Task: Select the on option in the line has folded area.
Action: Mouse moved to (96, 482)
Screenshot: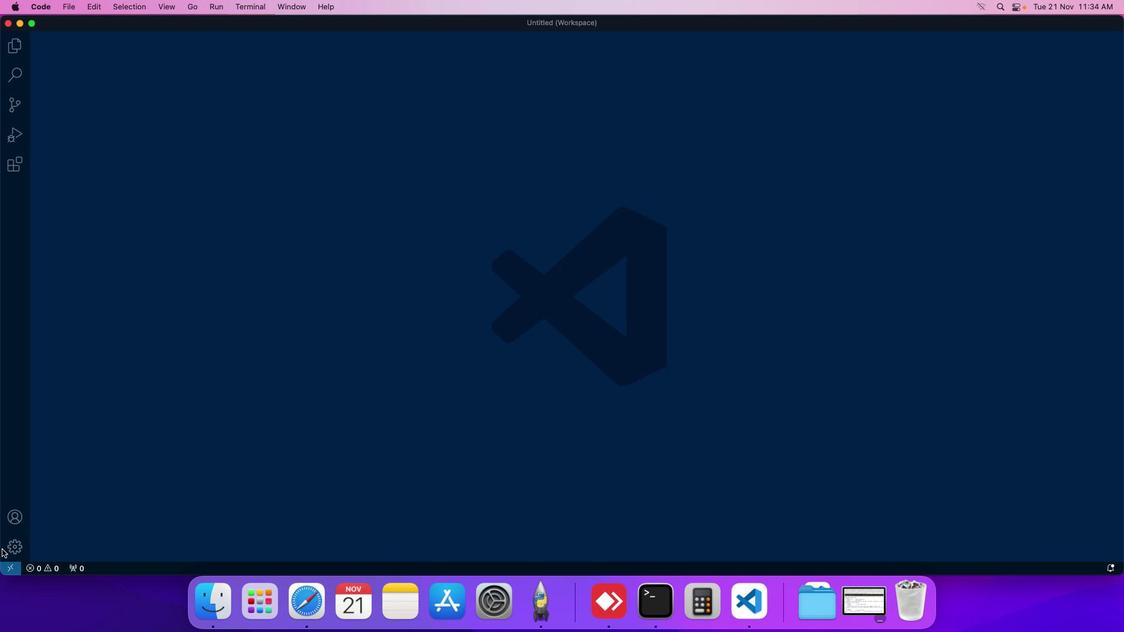 
Action: Mouse pressed left at (96, 482)
Screenshot: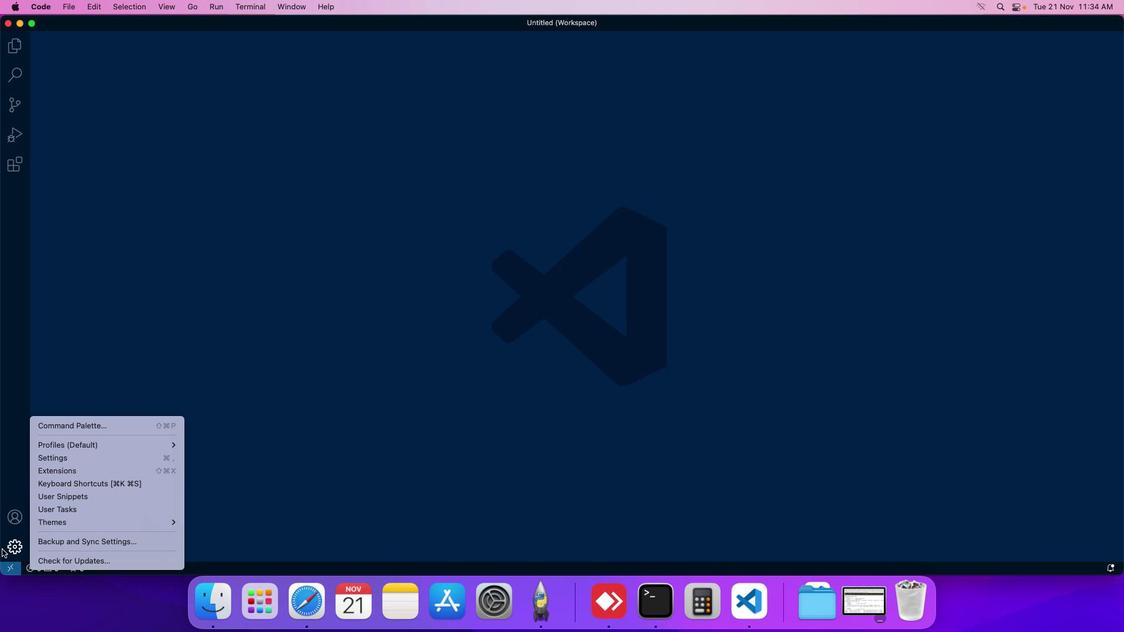 
Action: Mouse moved to (156, 408)
Screenshot: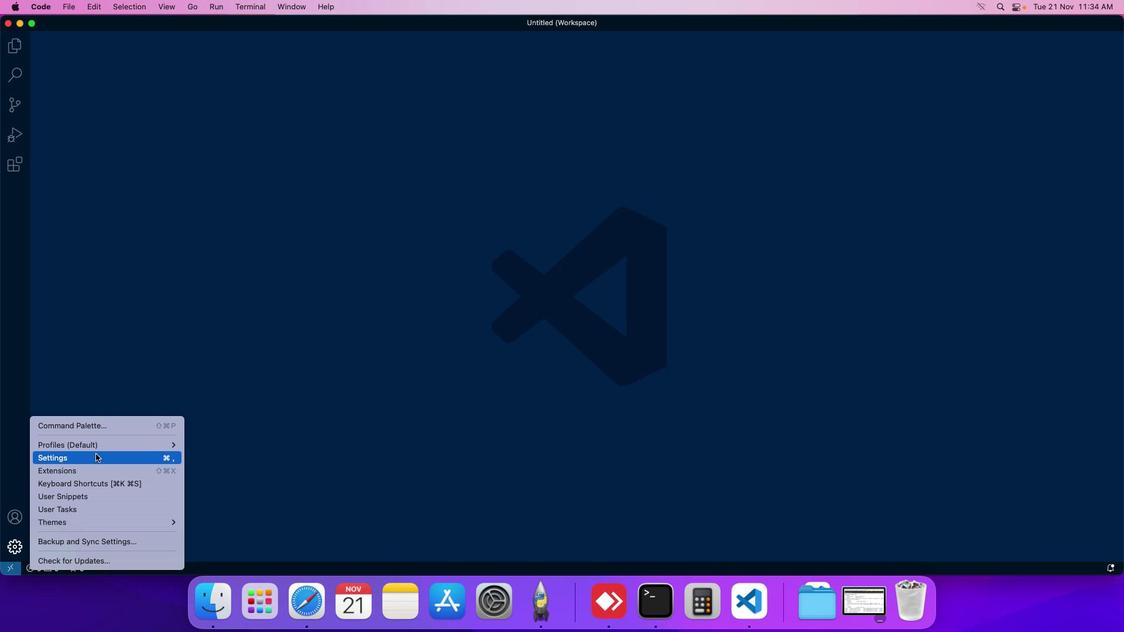 
Action: Mouse pressed left at (156, 408)
Screenshot: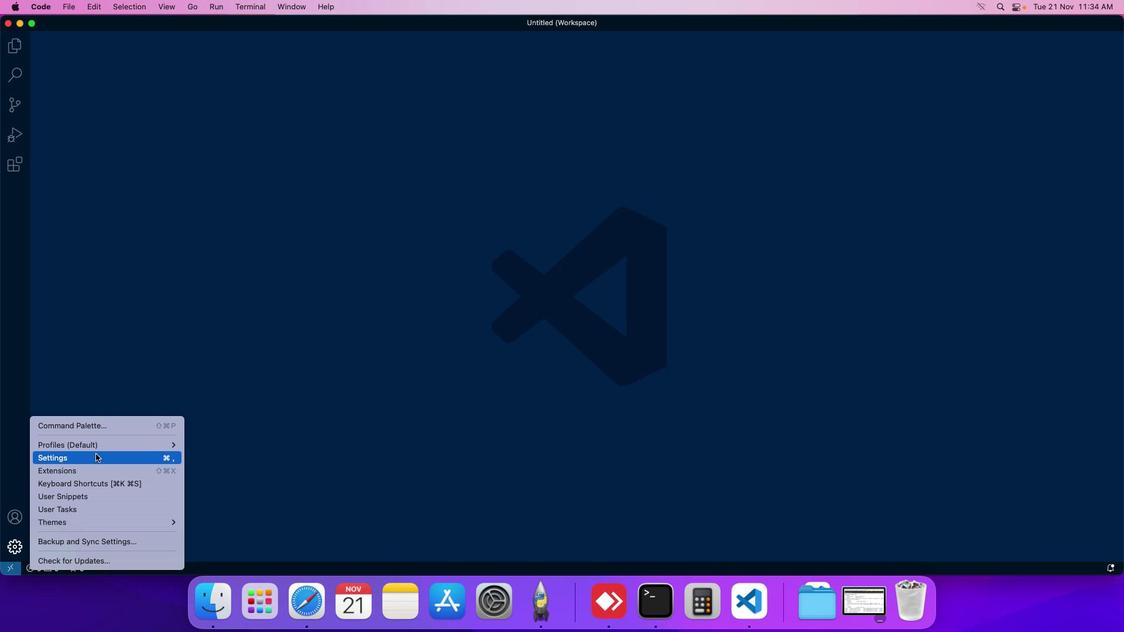 
Action: Mouse moved to (273, 130)
Screenshot: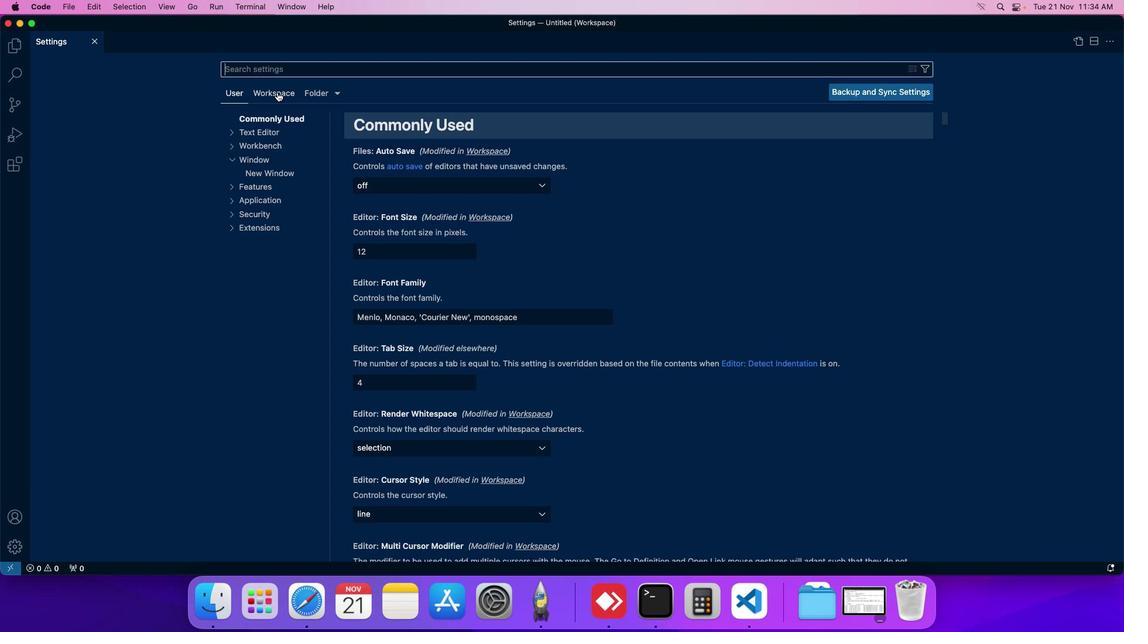 
Action: Mouse pressed left at (273, 130)
Screenshot: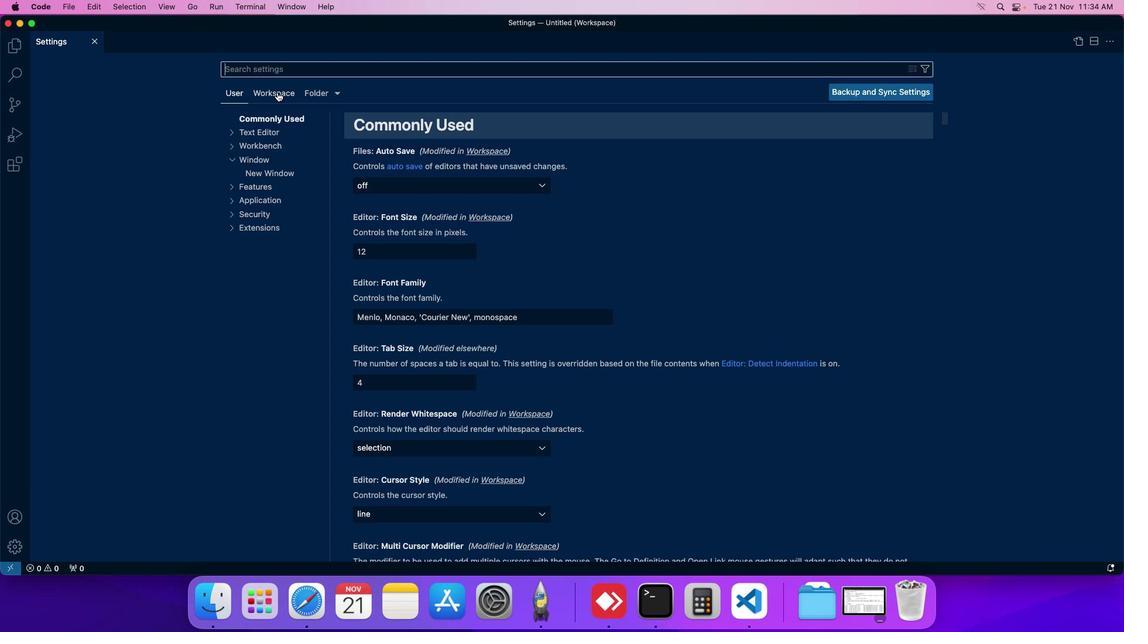 
Action: Mouse moved to (270, 193)
Screenshot: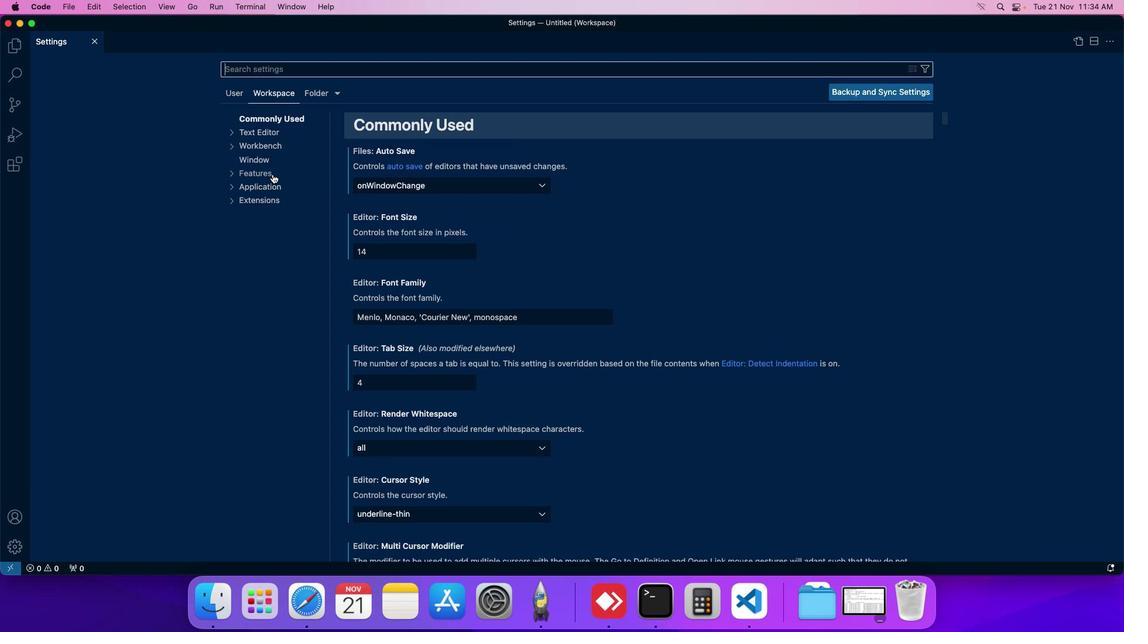 
Action: Mouse pressed left at (270, 193)
Screenshot: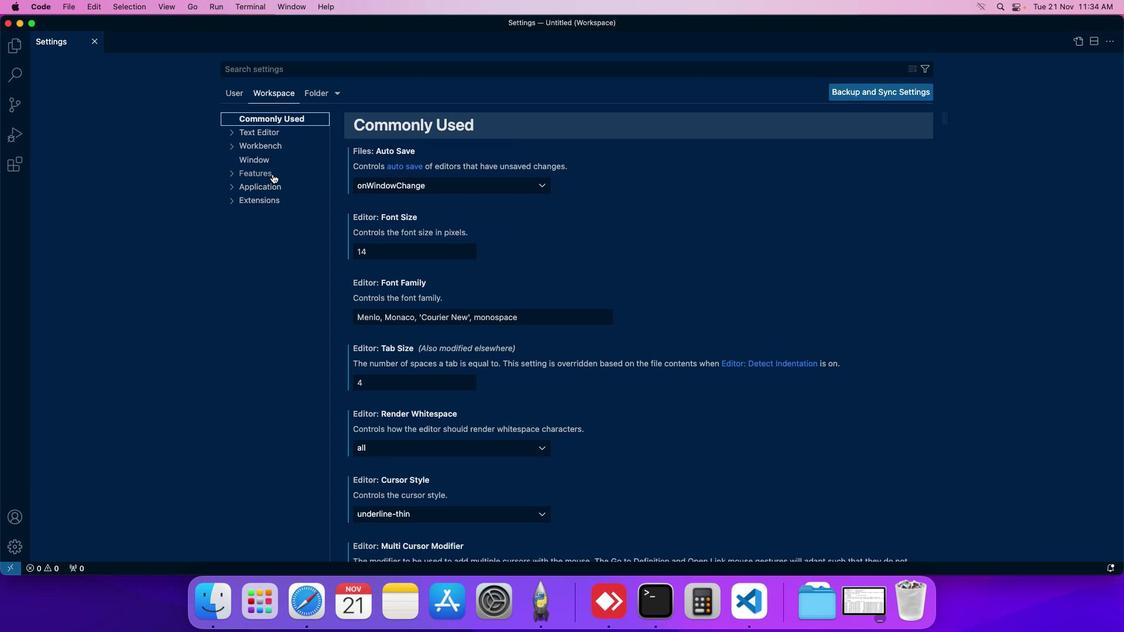 
Action: Mouse moved to (268, 362)
Screenshot: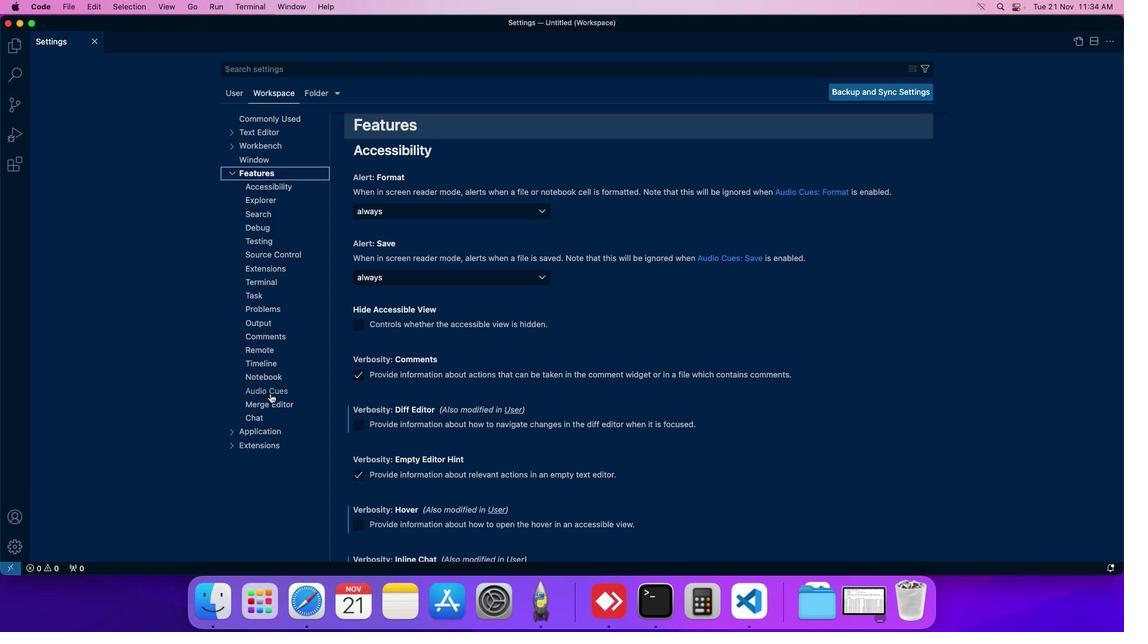 
Action: Mouse pressed left at (268, 362)
Screenshot: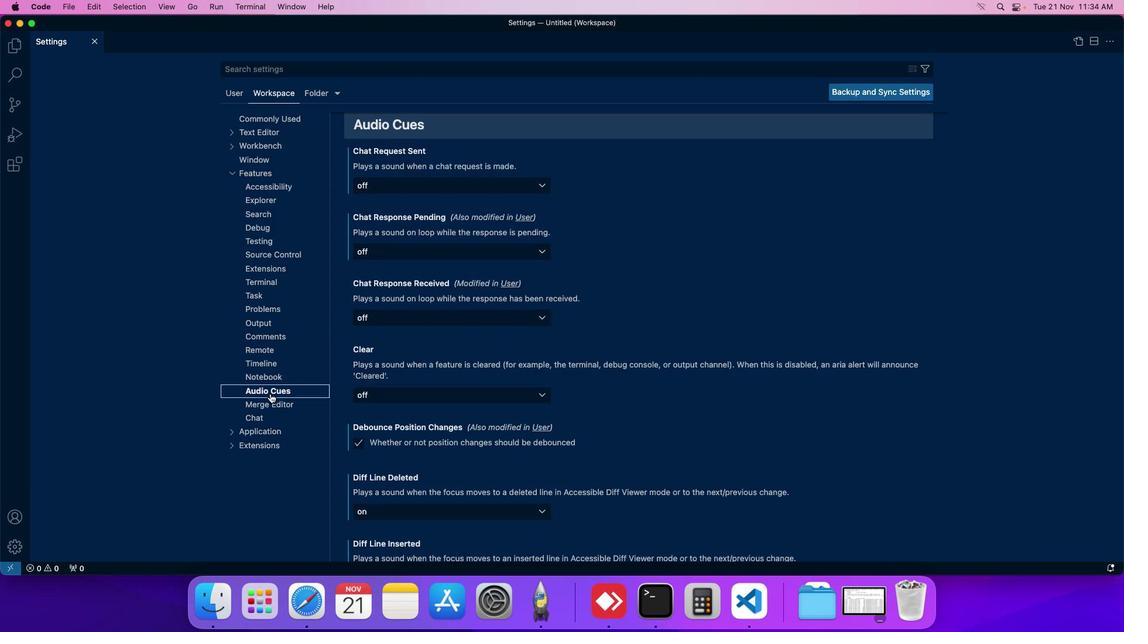 
Action: Mouse moved to (340, 349)
Screenshot: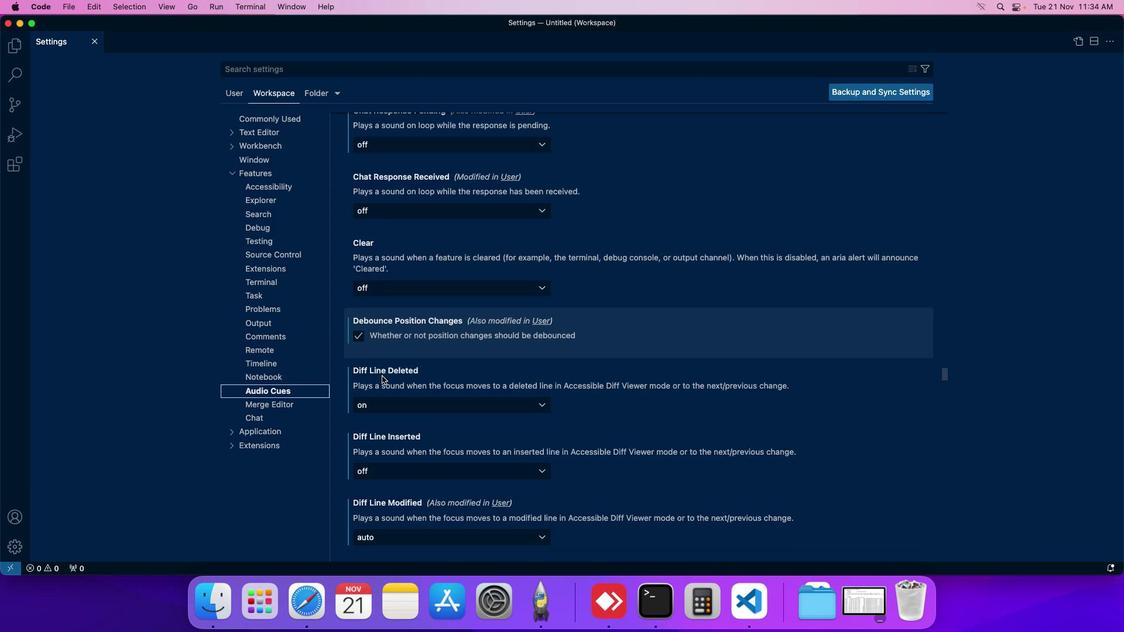 
Action: Mouse scrolled (340, 349) with delta (94, 58)
Screenshot: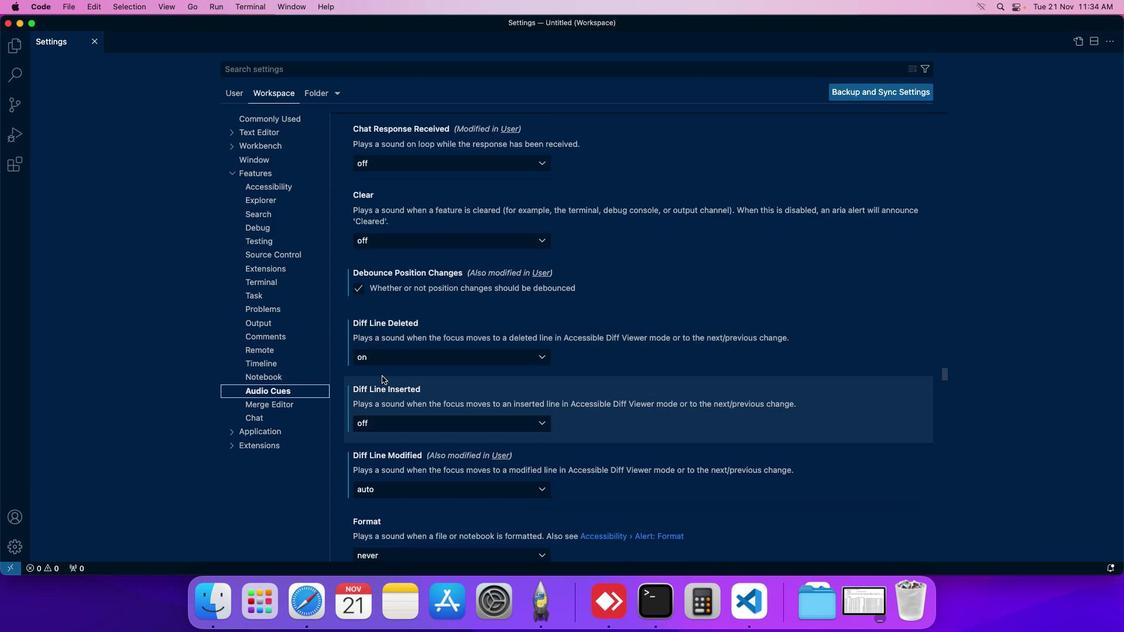 
Action: Mouse scrolled (340, 349) with delta (94, 58)
Screenshot: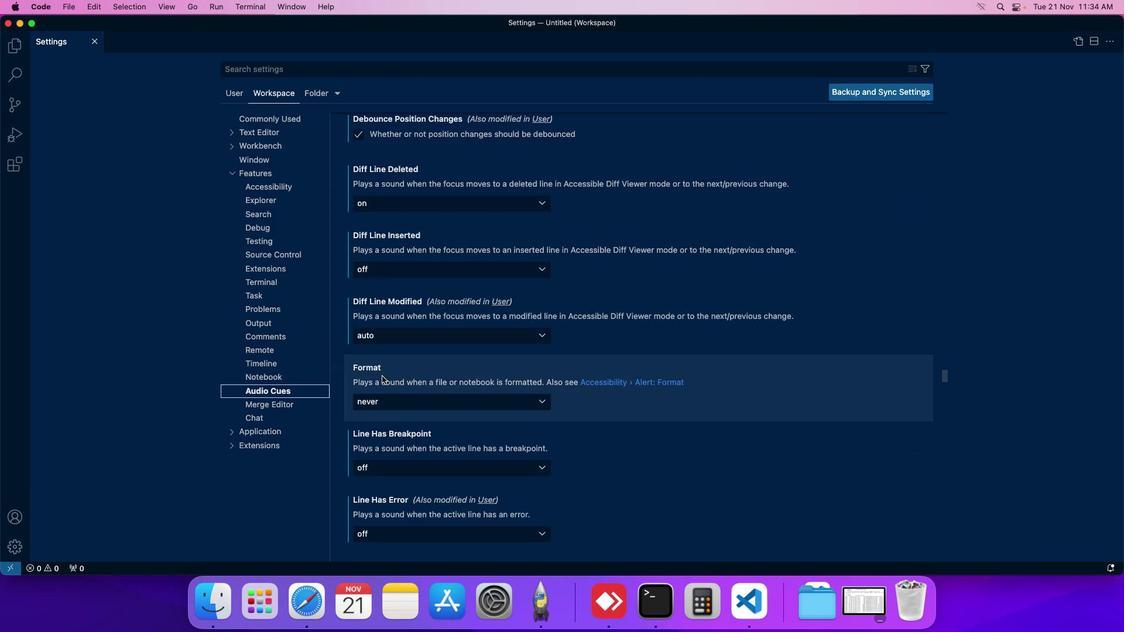 
Action: Mouse scrolled (340, 349) with delta (94, 58)
Screenshot: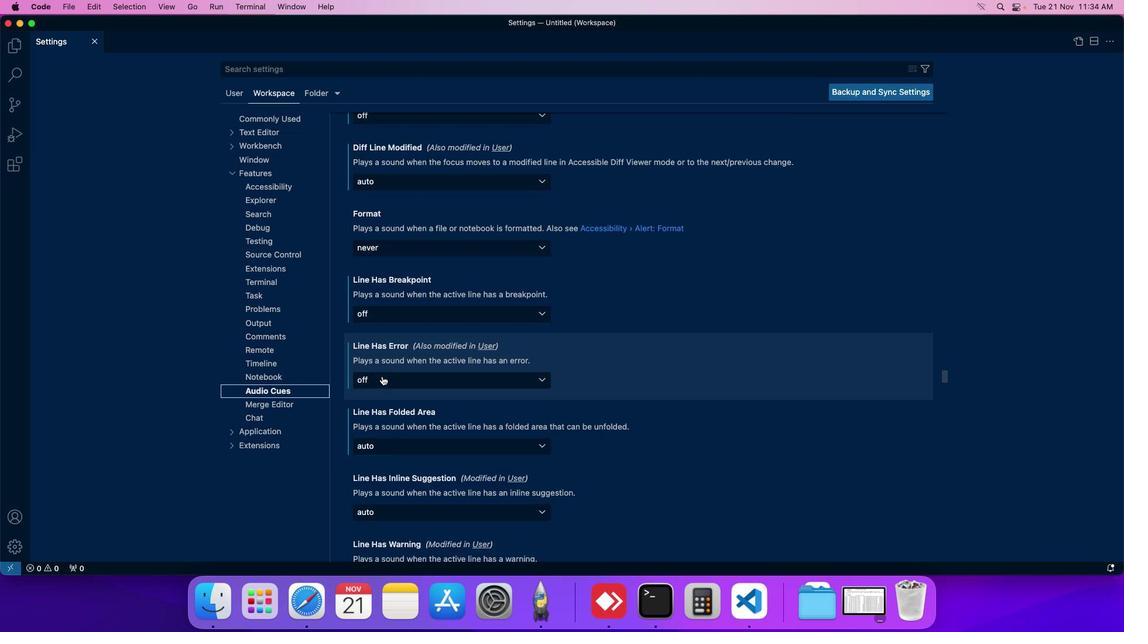 
Action: Mouse scrolled (340, 349) with delta (94, 58)
Screenshot: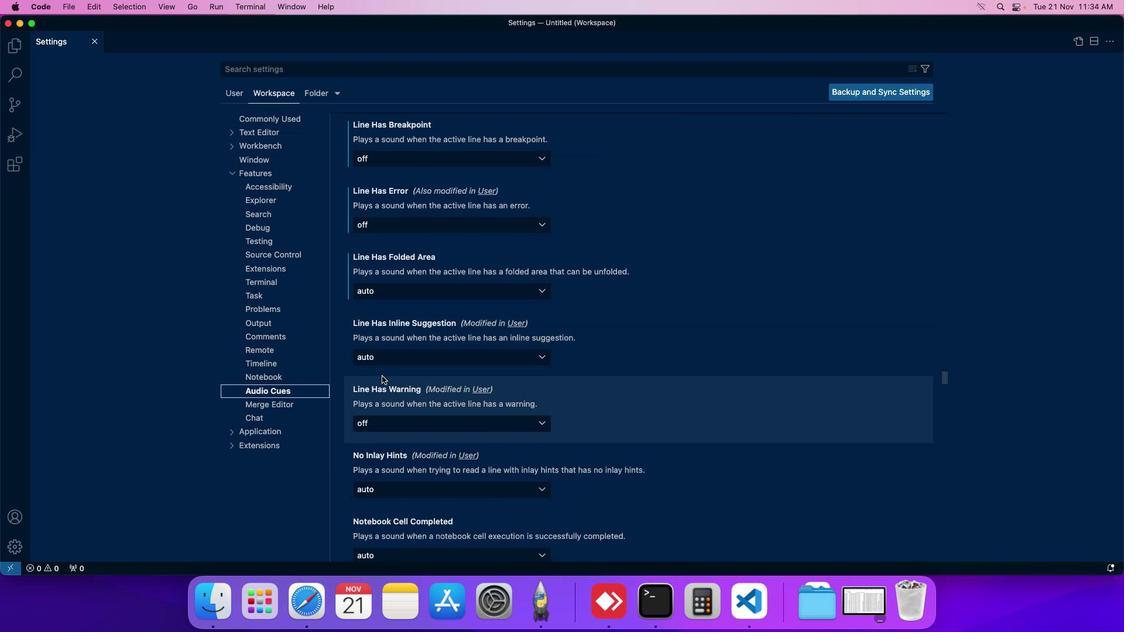 
Action: Mouse moved to (356, 285)
Screenshot: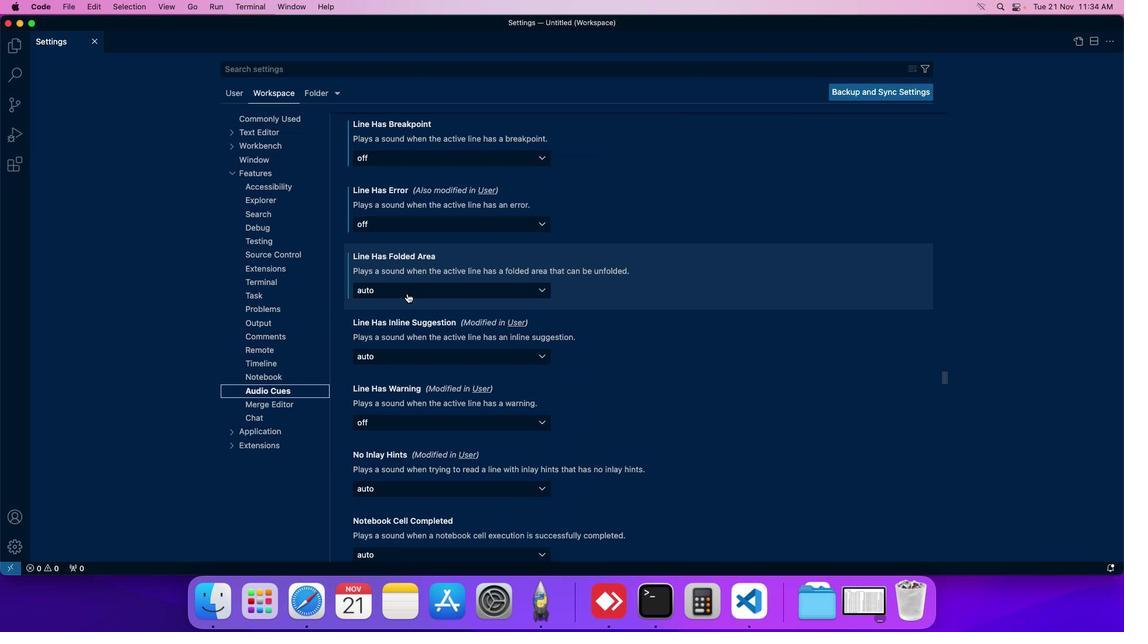 
Action: Mouse pressed left at (356, 285)
Screenshot: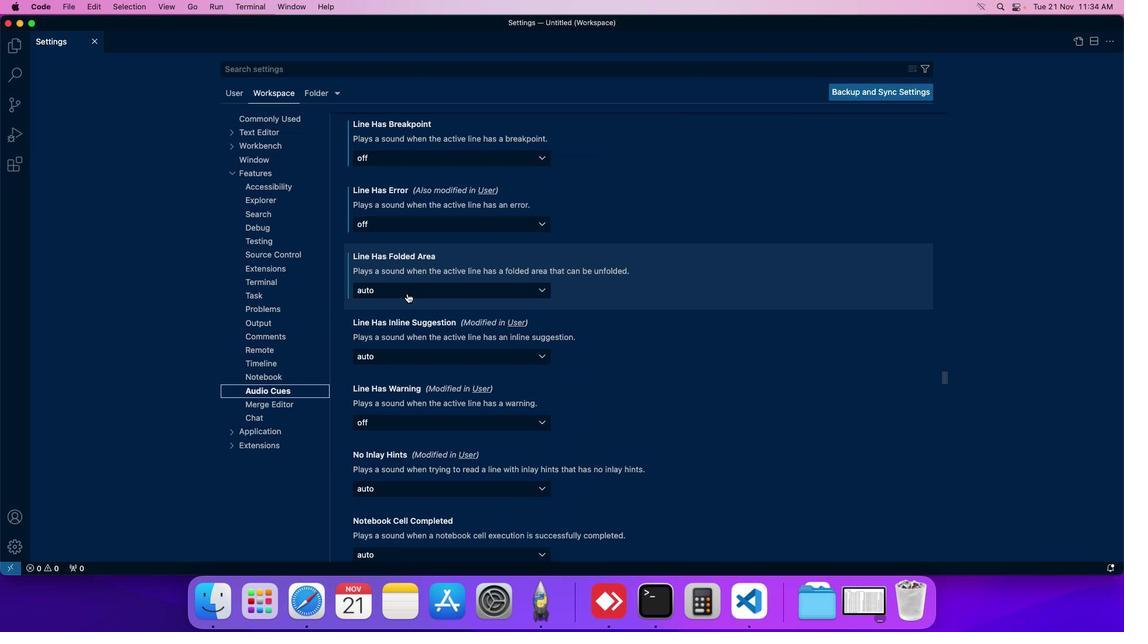 
Action: Mouse moved to (340, 301)
Screenshot: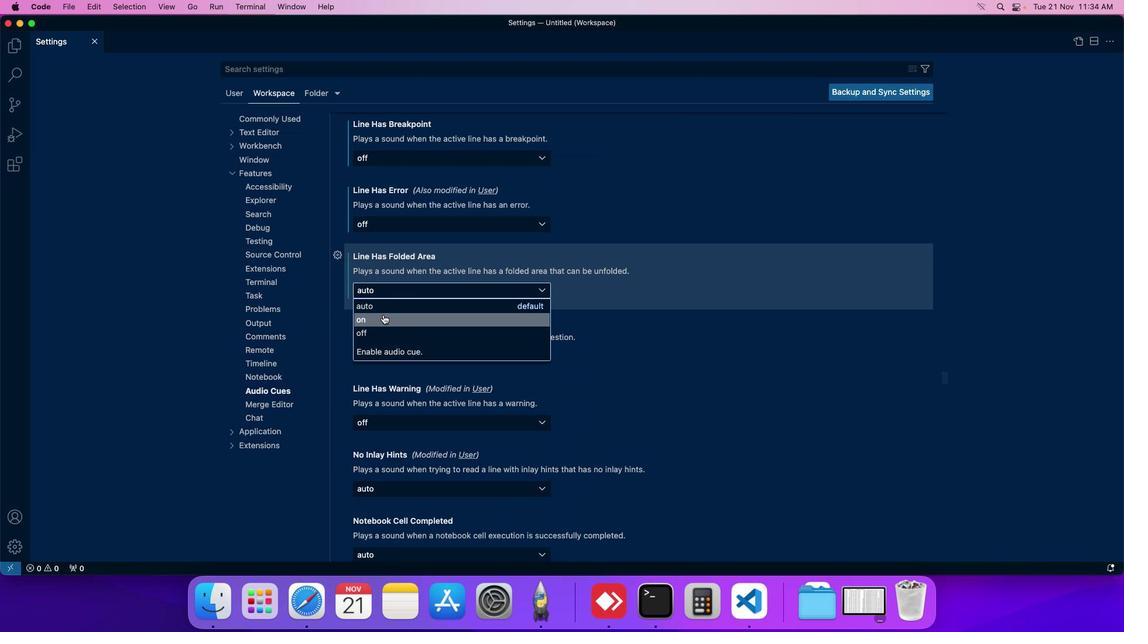 
Action: Mouse pressed left at (340, 301)
Screenshot: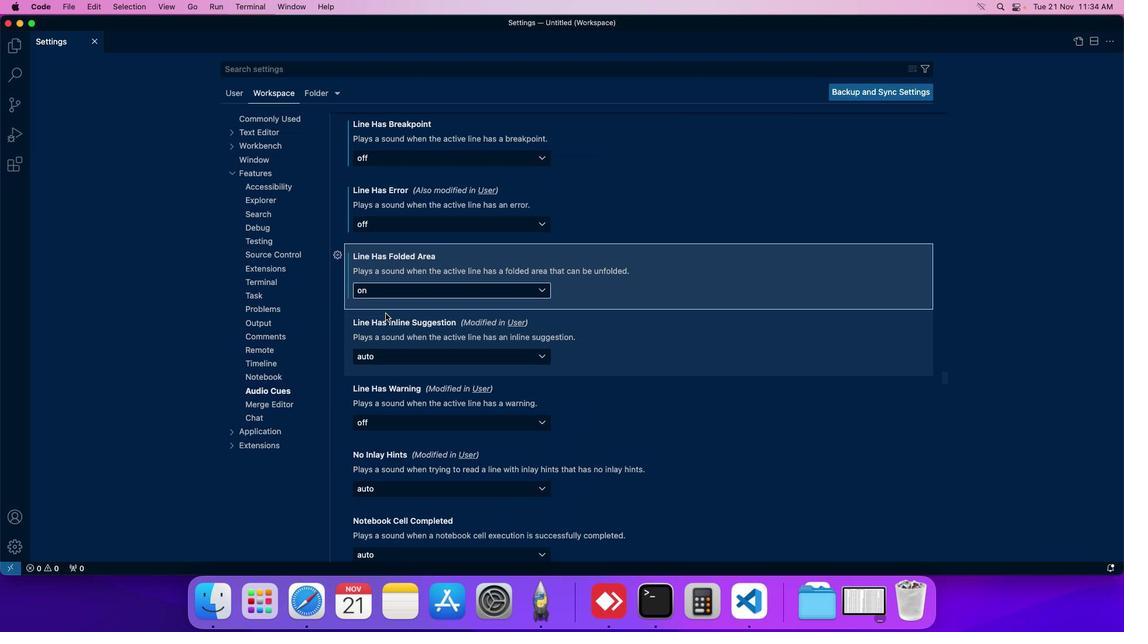 
Action: Mouse moved to (358, 289)
Screenshot: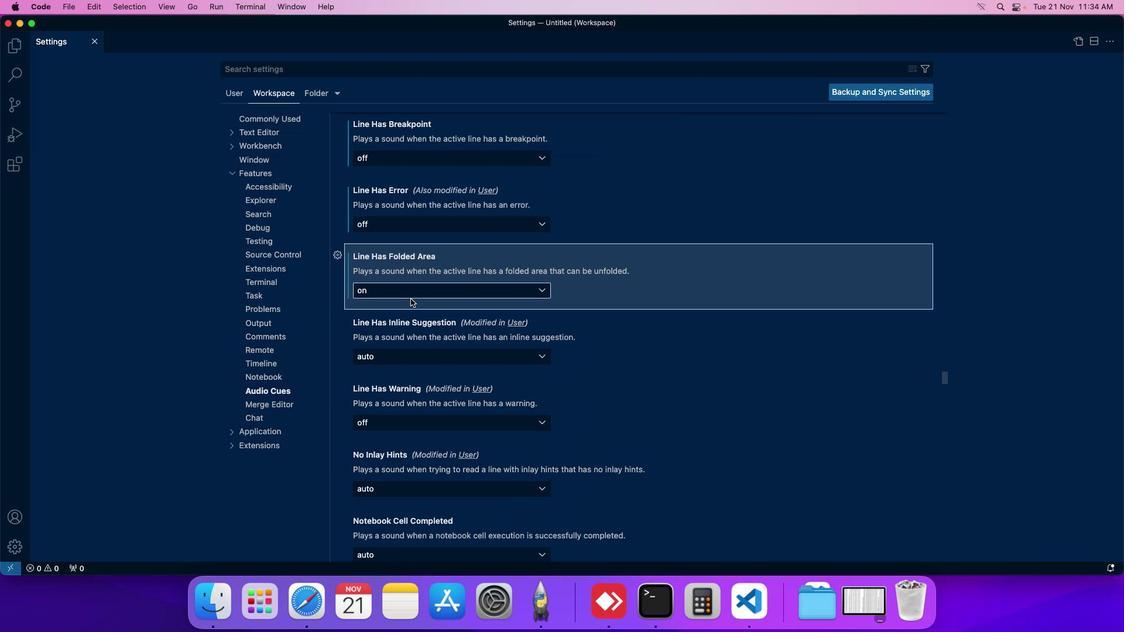 
